 Task: Create in the project ByteRise and in the Backlog issue 'Develop a new feature to allow for virtual reality or augmented reality experiences' a child issue 'Integration with career development systems', and assign it to team member softage.2@softage.net. Create in the project ByteRise and in the Backlog issue 'Implement a new feature to allow for voice-based navigation and control of the system' a child issue 'Big data model interpretability and transparency remediation and testing', and assign it to team member softage.3@softage.net
Action: Mouse moved to (238, 69)
Screenshot: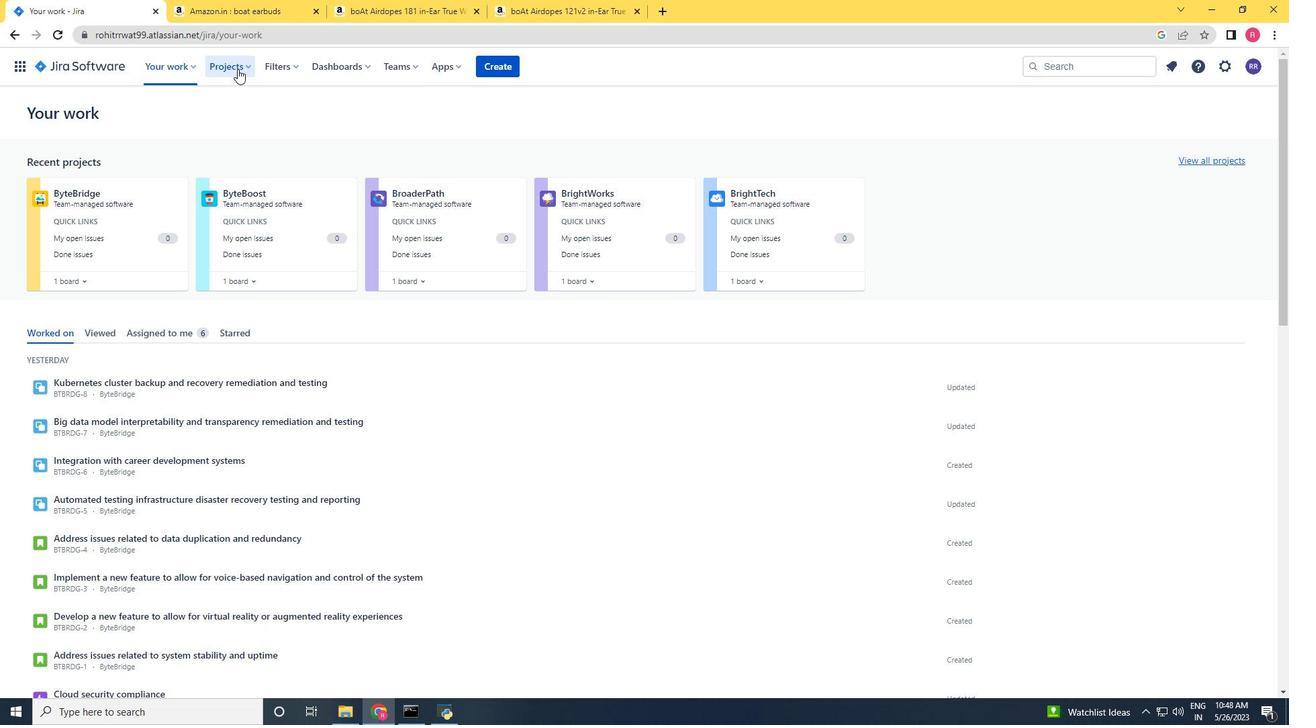 
Action: Mouse pressed left at (238, 69)
Screenshot: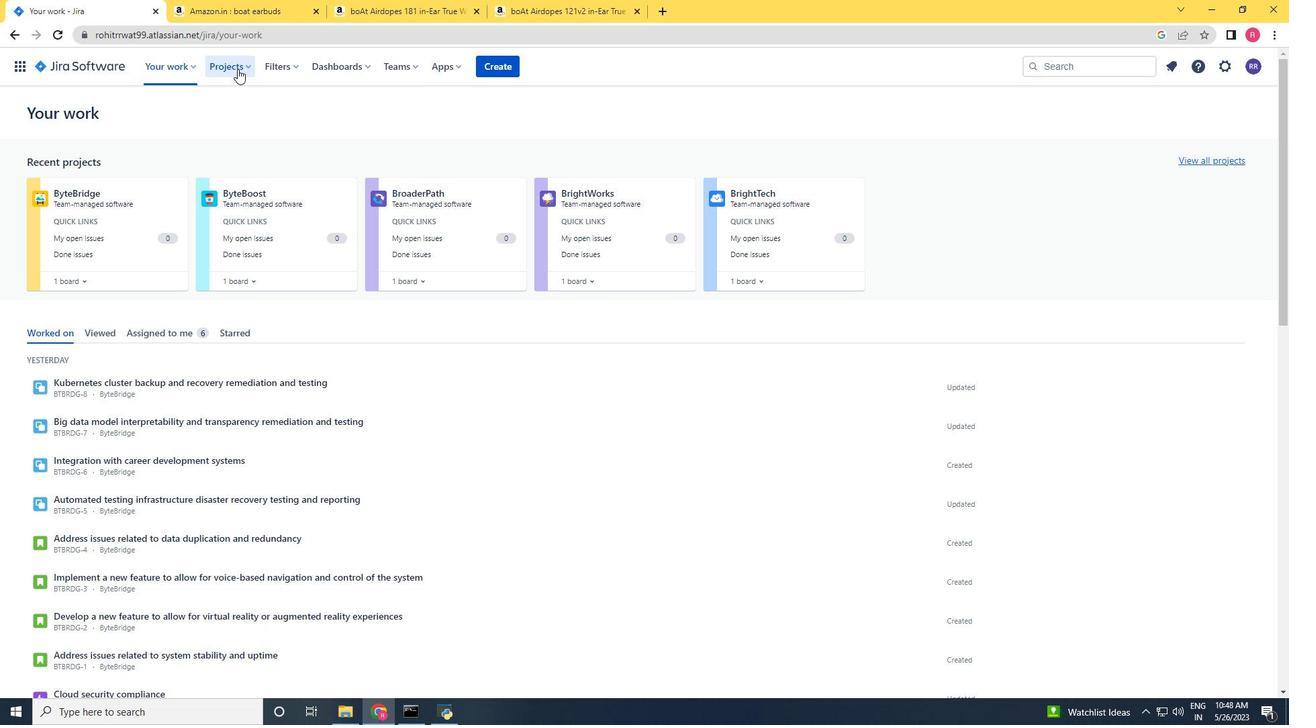 
Action: Mouse moved to (266, 136)
Screenshot: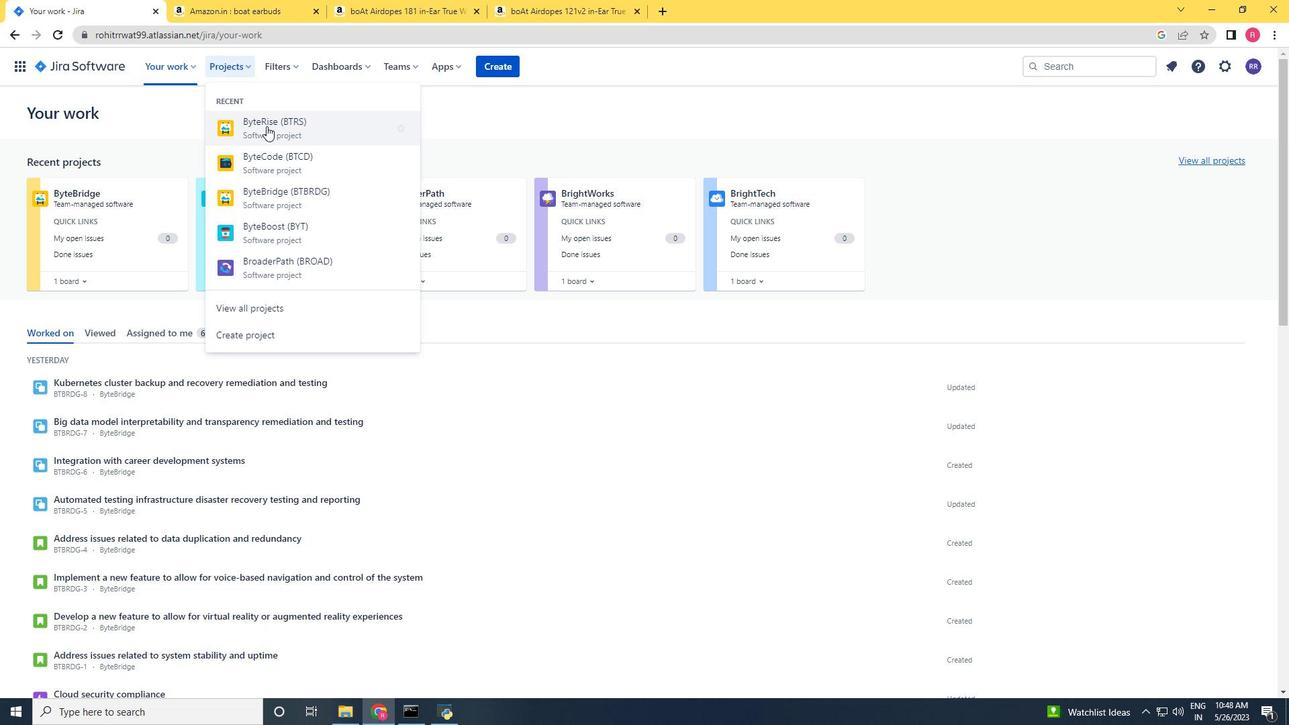 
Action: Mouse pressed left at (266, 136)
Screenshot: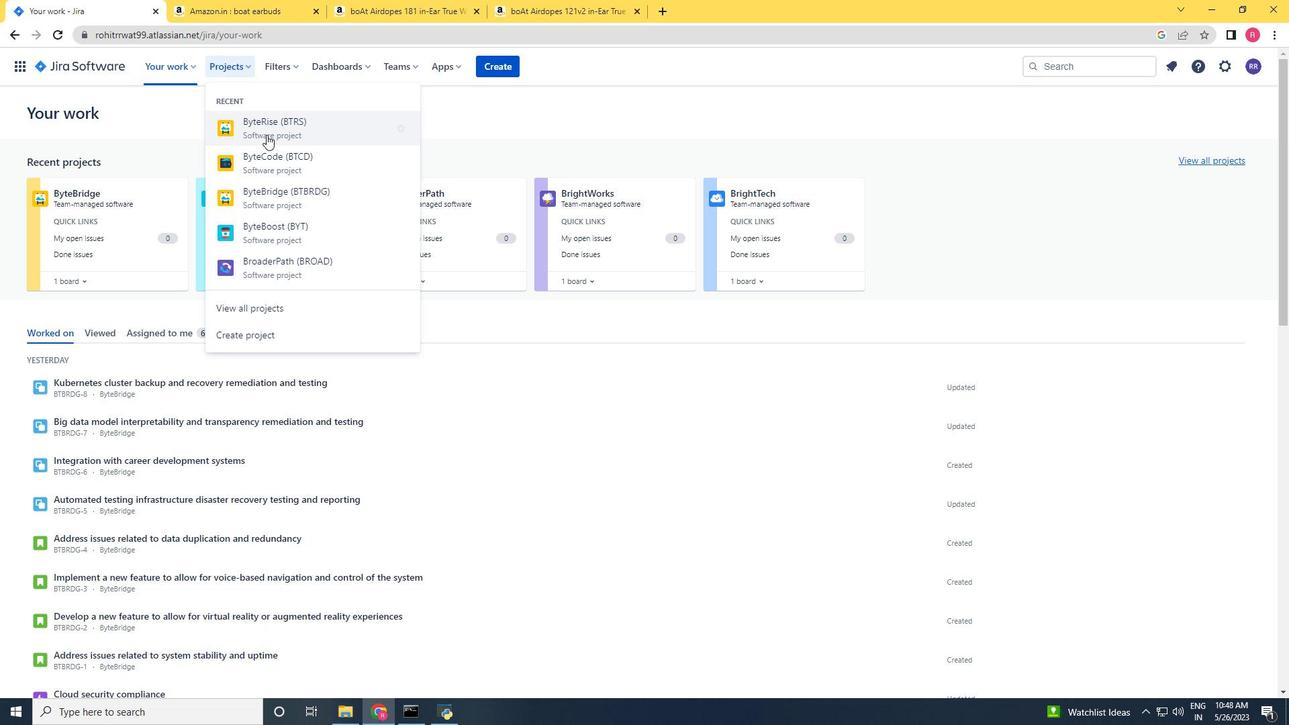 
Action: Mouse moved to (55, 211)
Screenshot: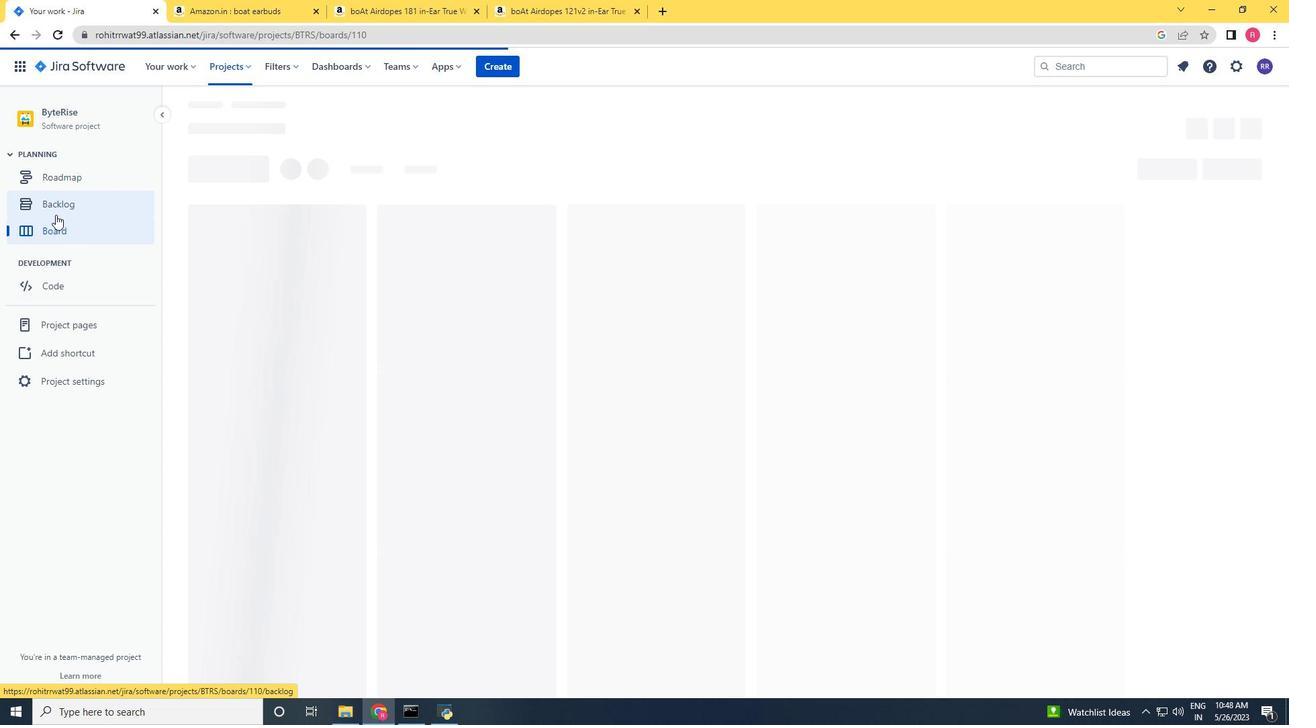 
Action: Mouse pressed left at (55, 211)
Screenshot: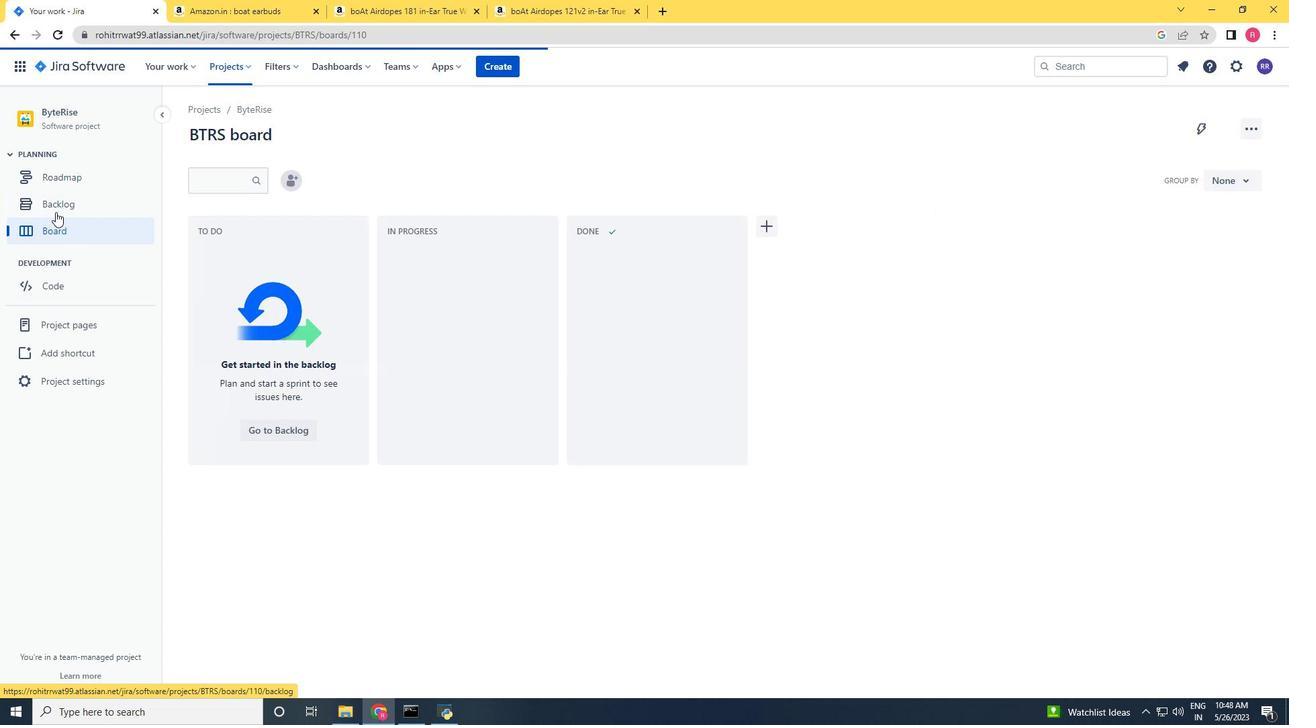 
Action: Mouse moved to (839, 358)
Screenshot: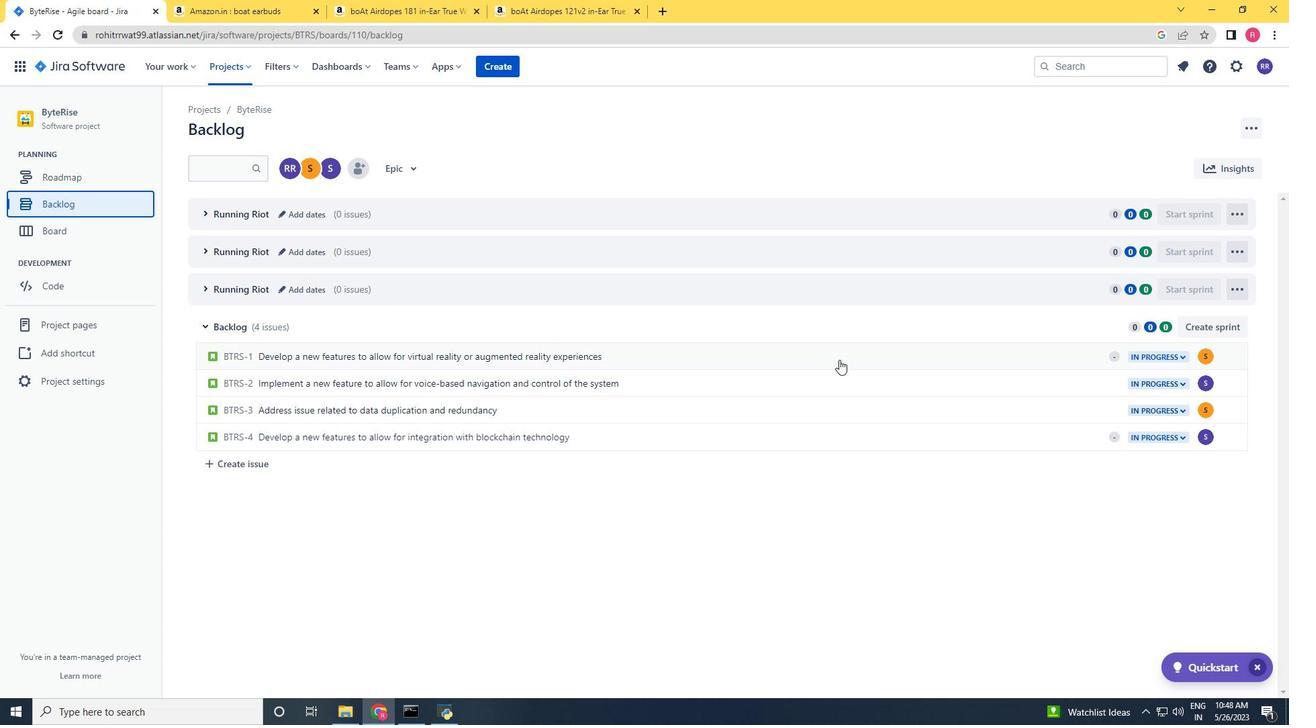 
Action: Mouse pressed left at (839, 358)
Screenshot: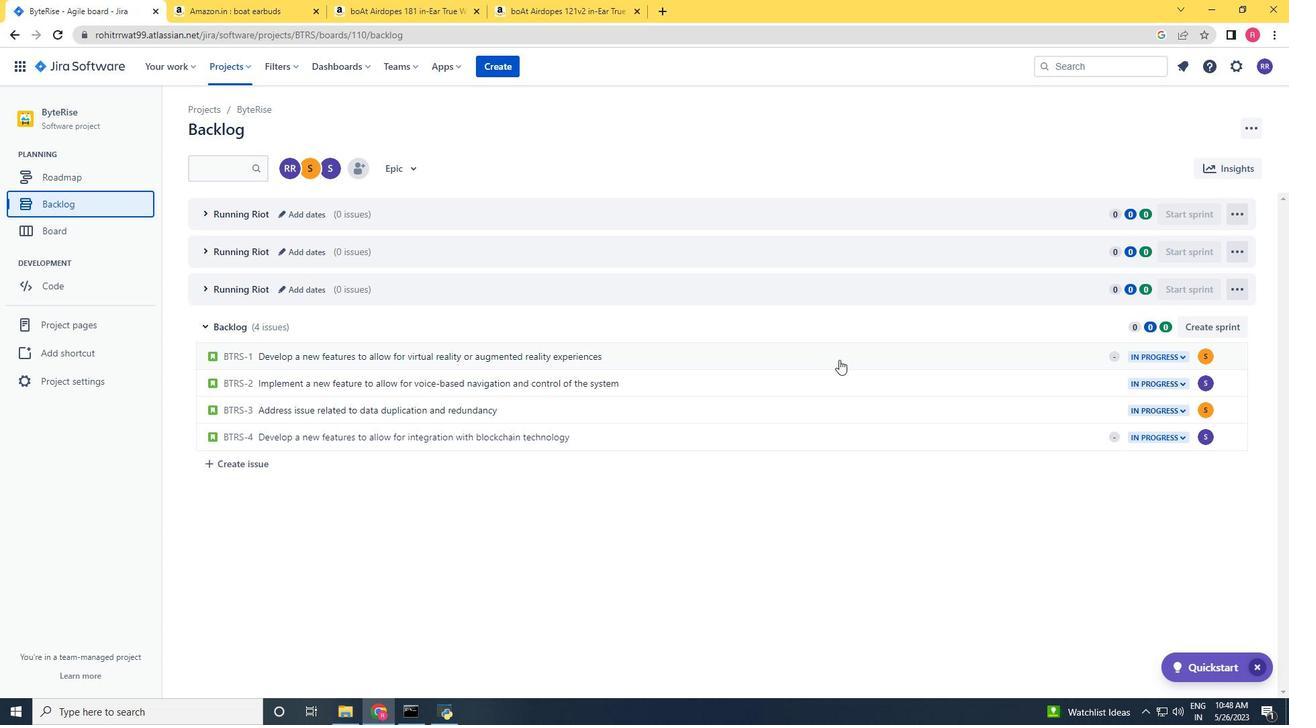 
Action: Mouse moved to (1052, 303)
Screenshot: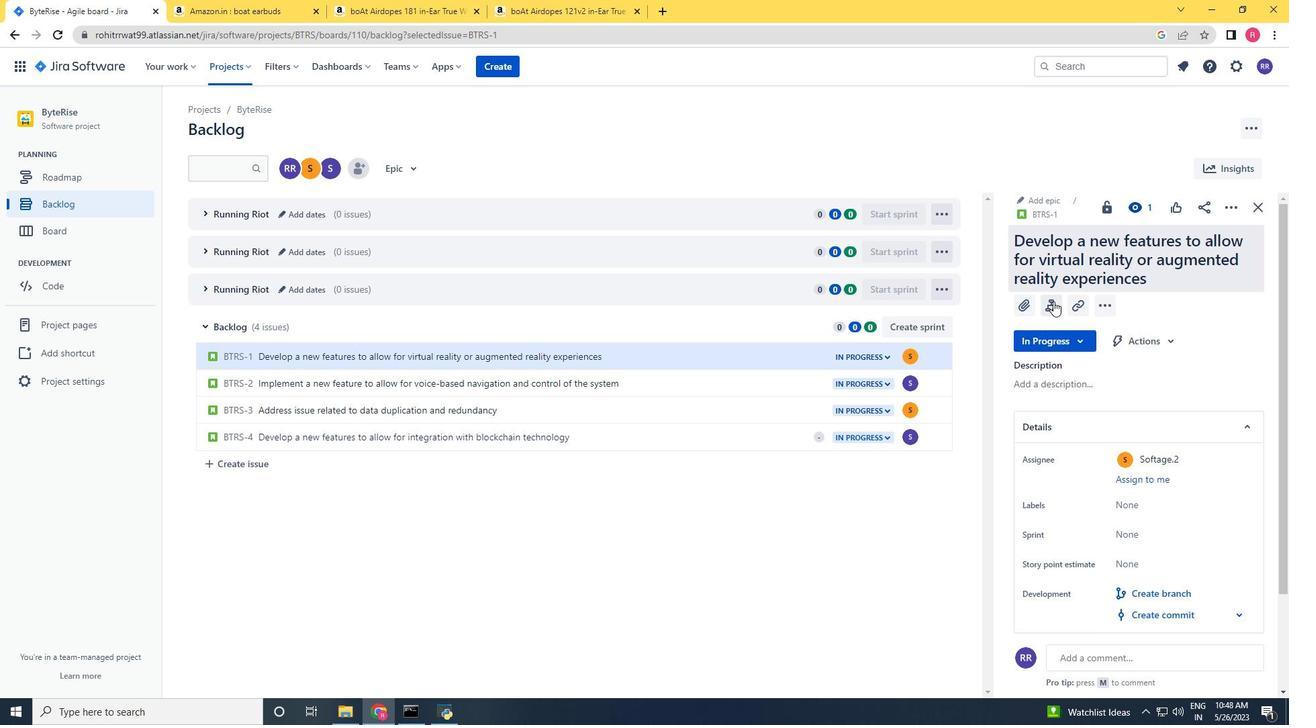 
Action: Mouse pressed left at (1052, 303)
Screenshot: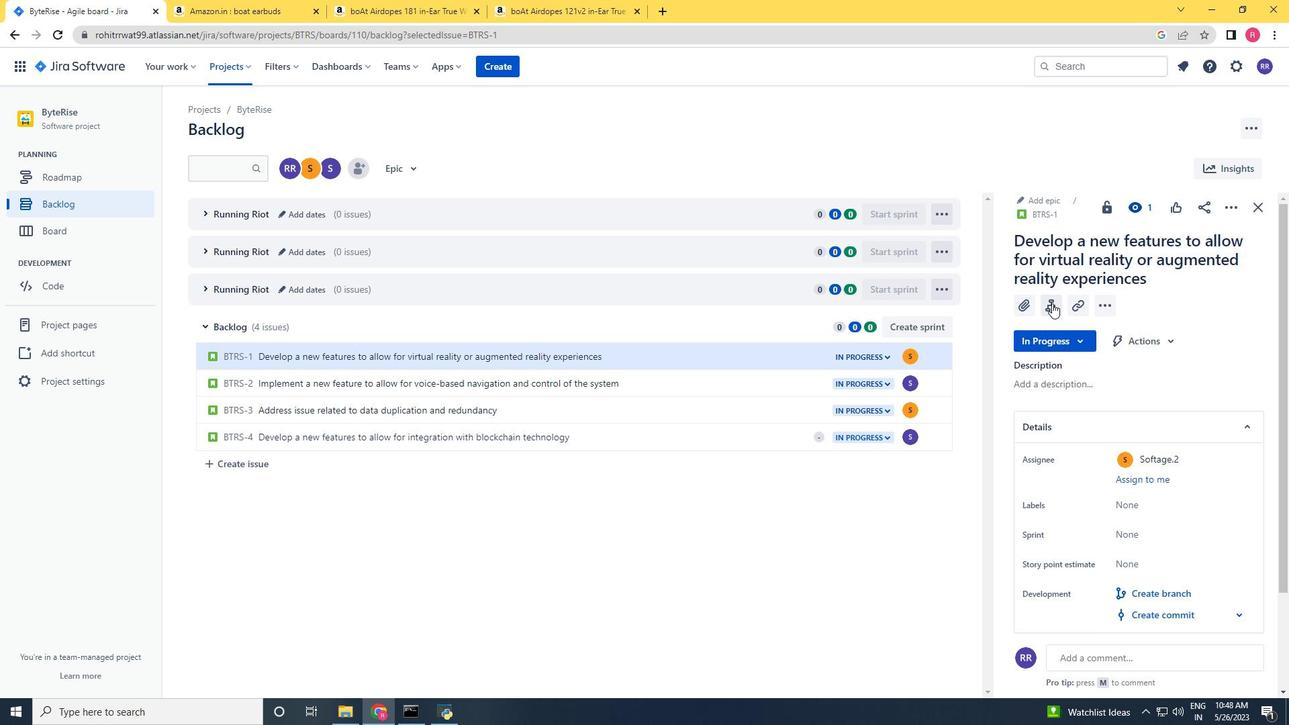 
Action: Mouse moved to (1056, 437)
Screenshot: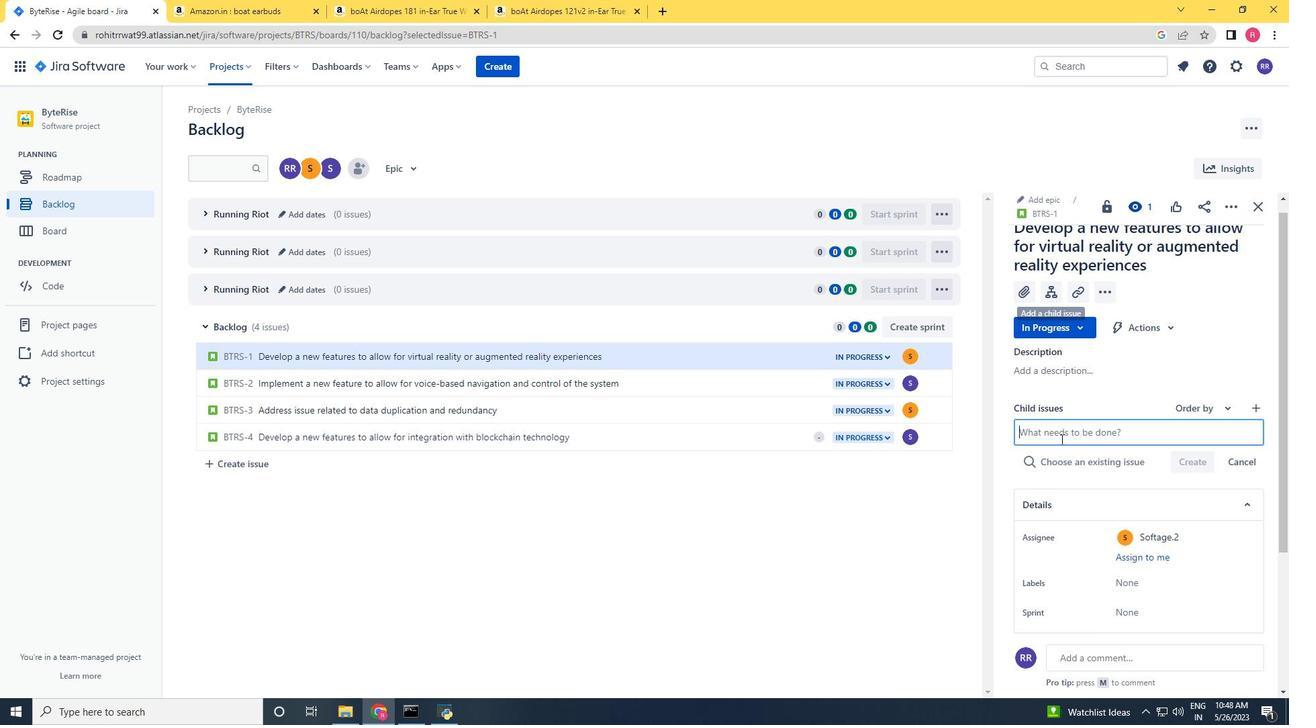 
Action: Key pressed <Key.shift>Integration<Key.backspace>n<Key.space>with<Key.space>career<Key.space>development<Key.space>system<Key.space><Key.backspace>s<Key.enter>
Screenshot: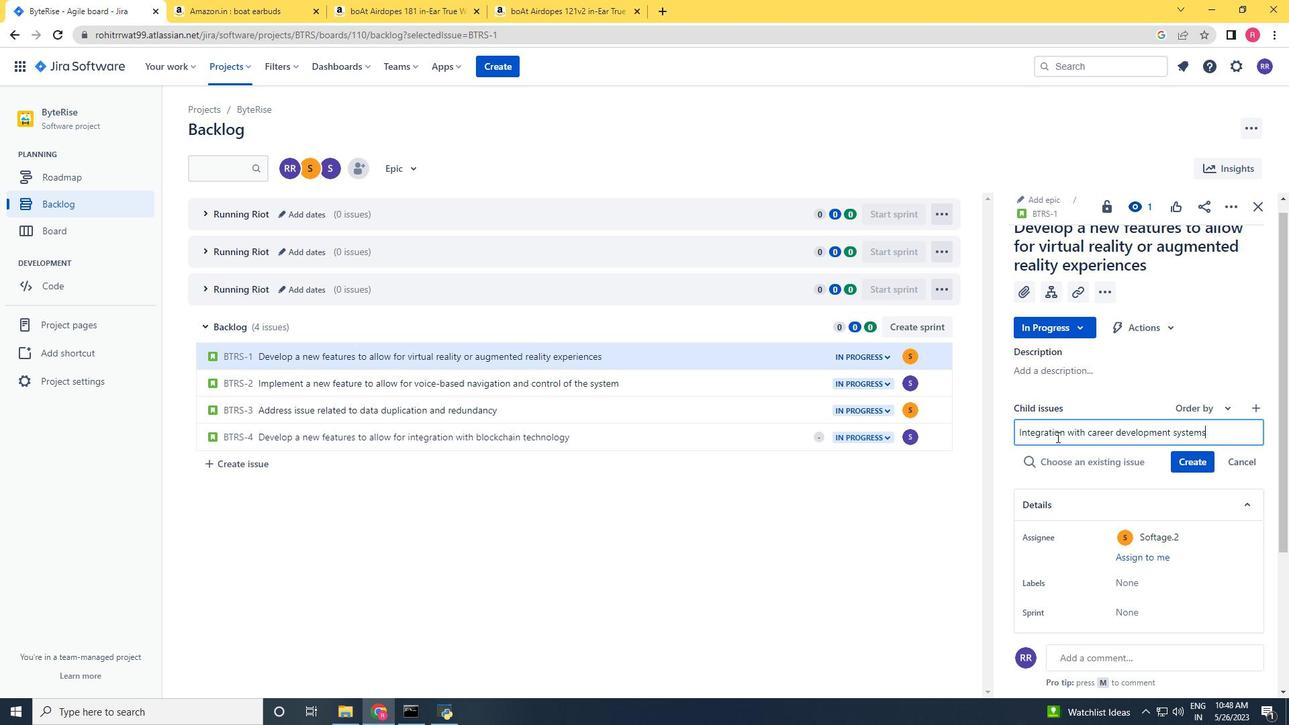 
Action: Mouse moved to (768, 388)
Screenshot: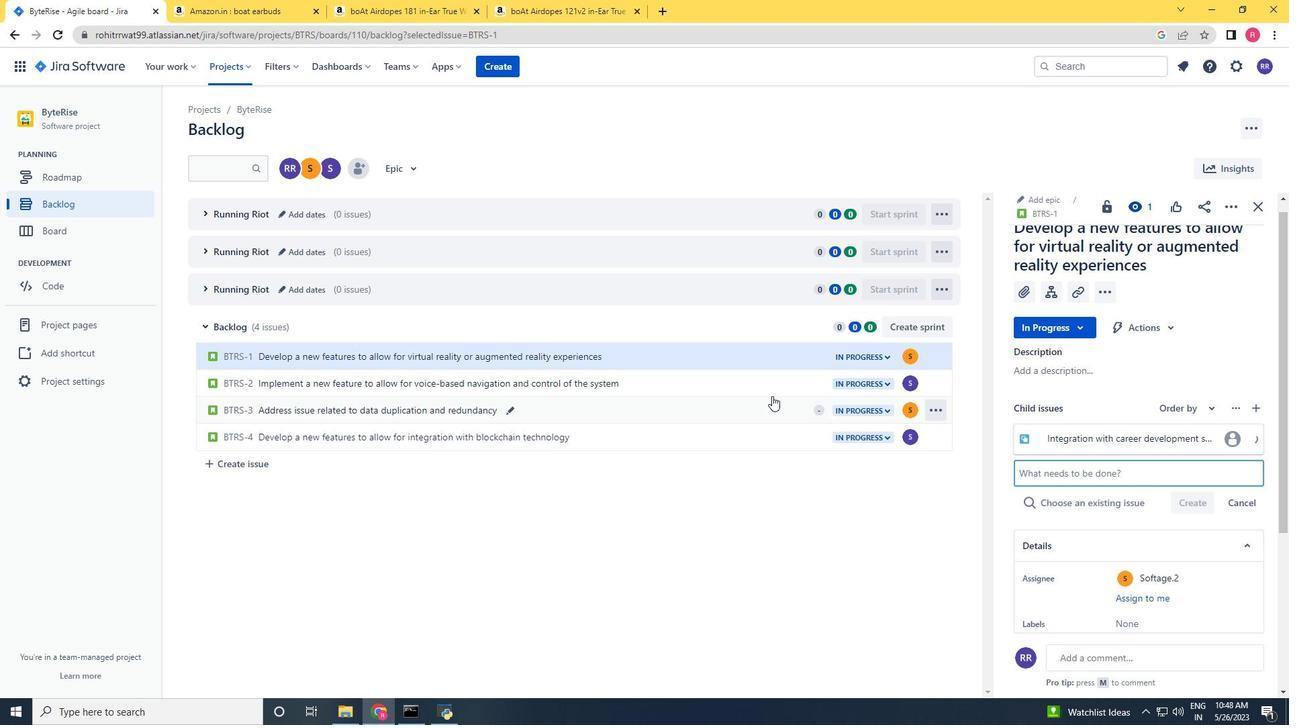 
Action: Mouse pressed left at (768, 388)
Screenshot: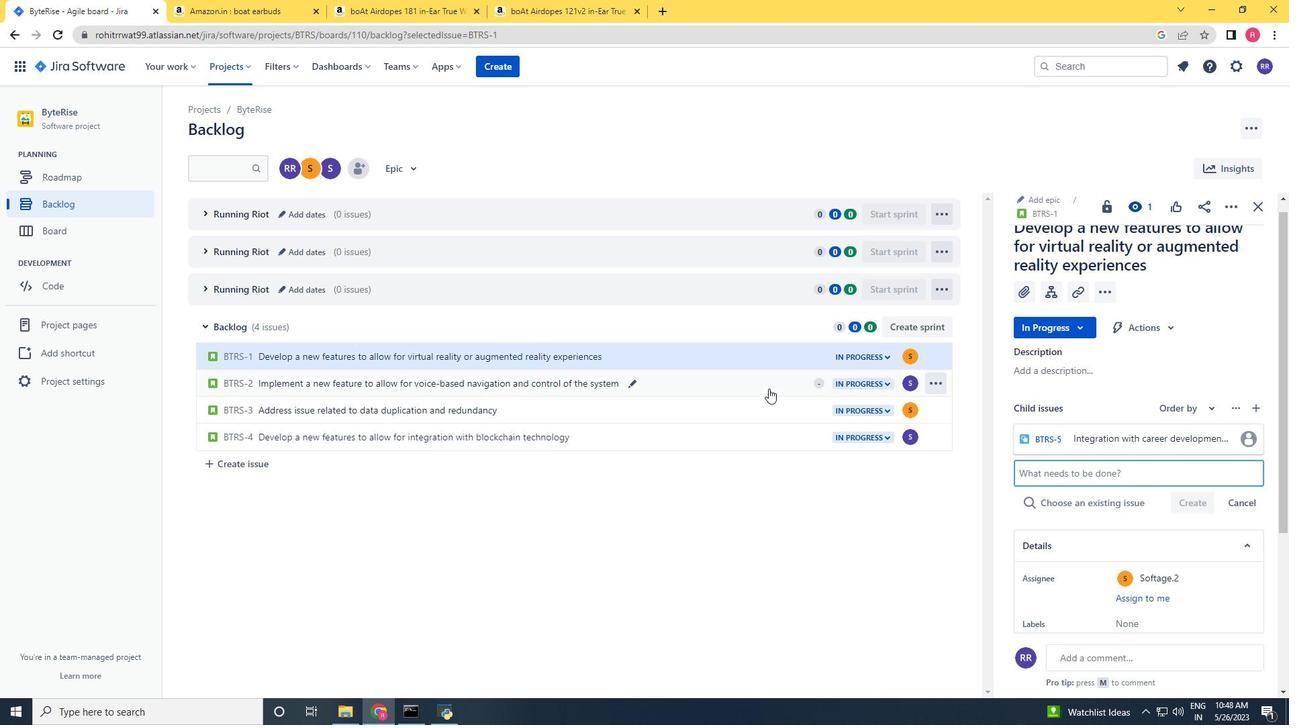 
Action: Mouse moved to (1049, 304)
Screenshot: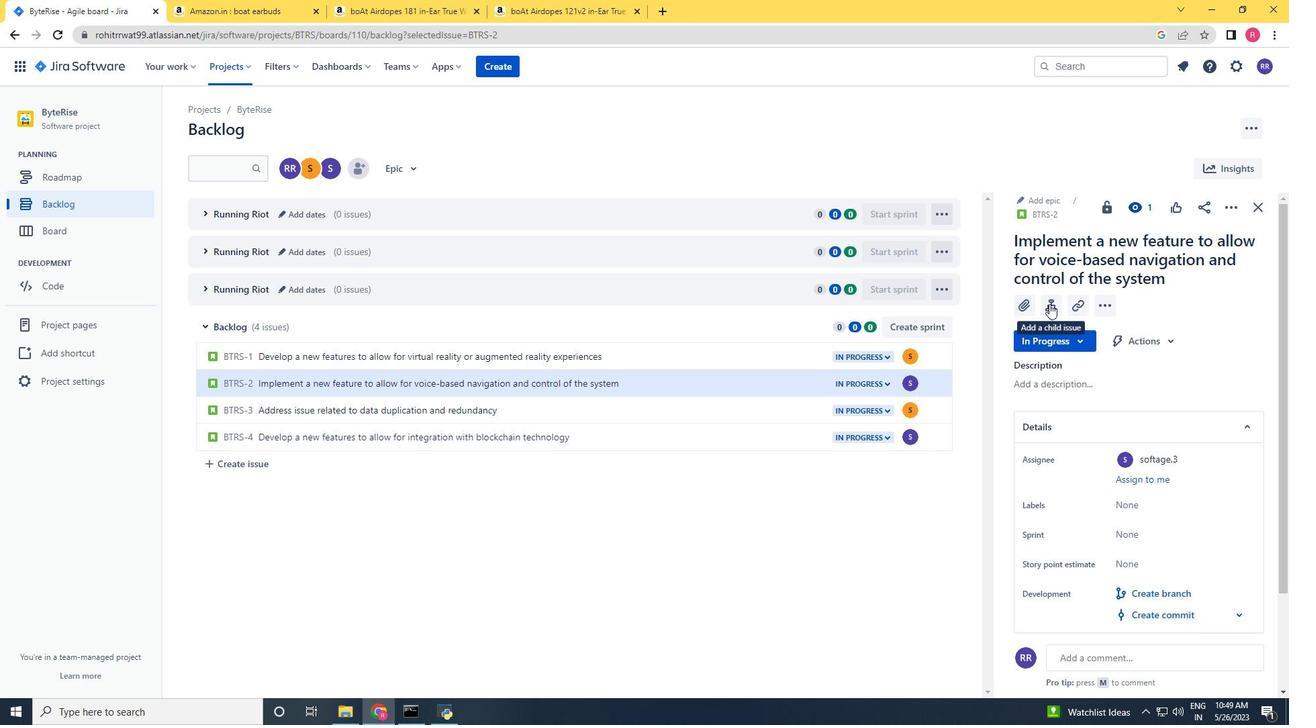 
Action: Mouse pressed left at (1049, 304)
Screenshot: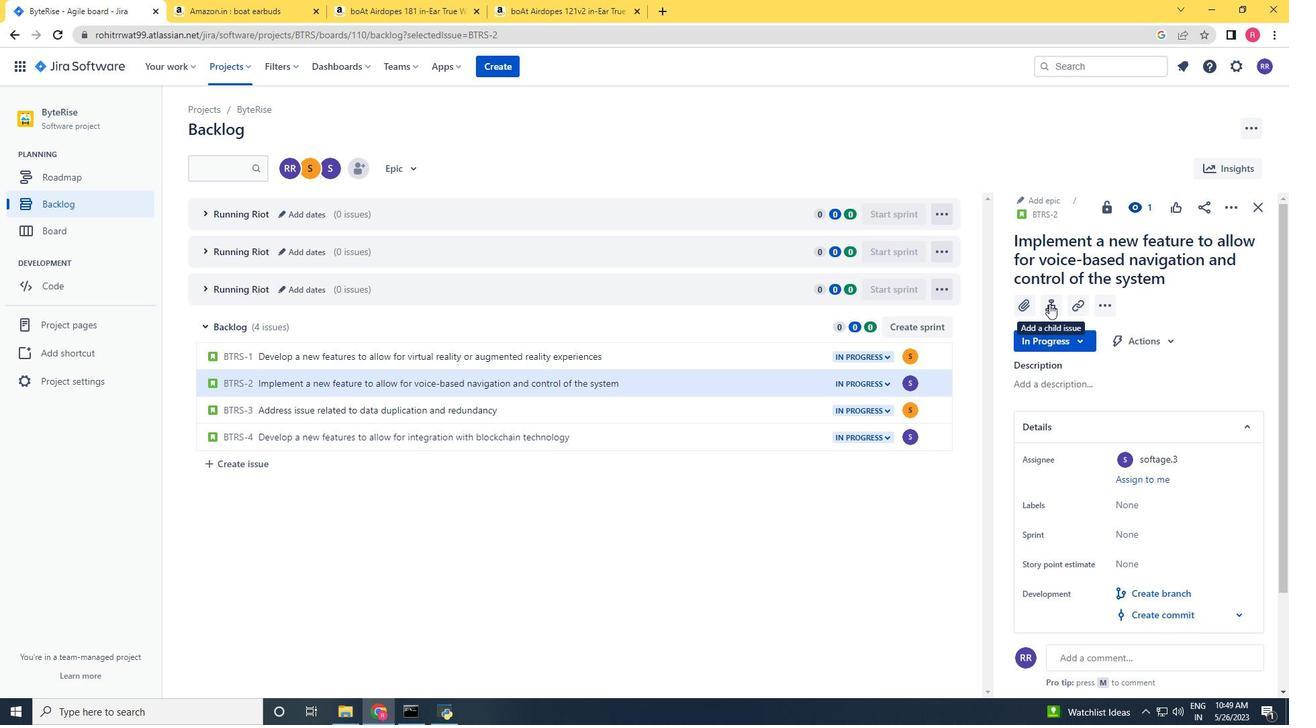 
Action: Key pressed <Key.shift>Big<Key.space>data<Key.space>model<Key.space>interpretability<Key.space>and<Key.space>transparency<Key.space>remediation<Key.space>and<Key.space>testing<Key.space><Key.enter>
Screenshot: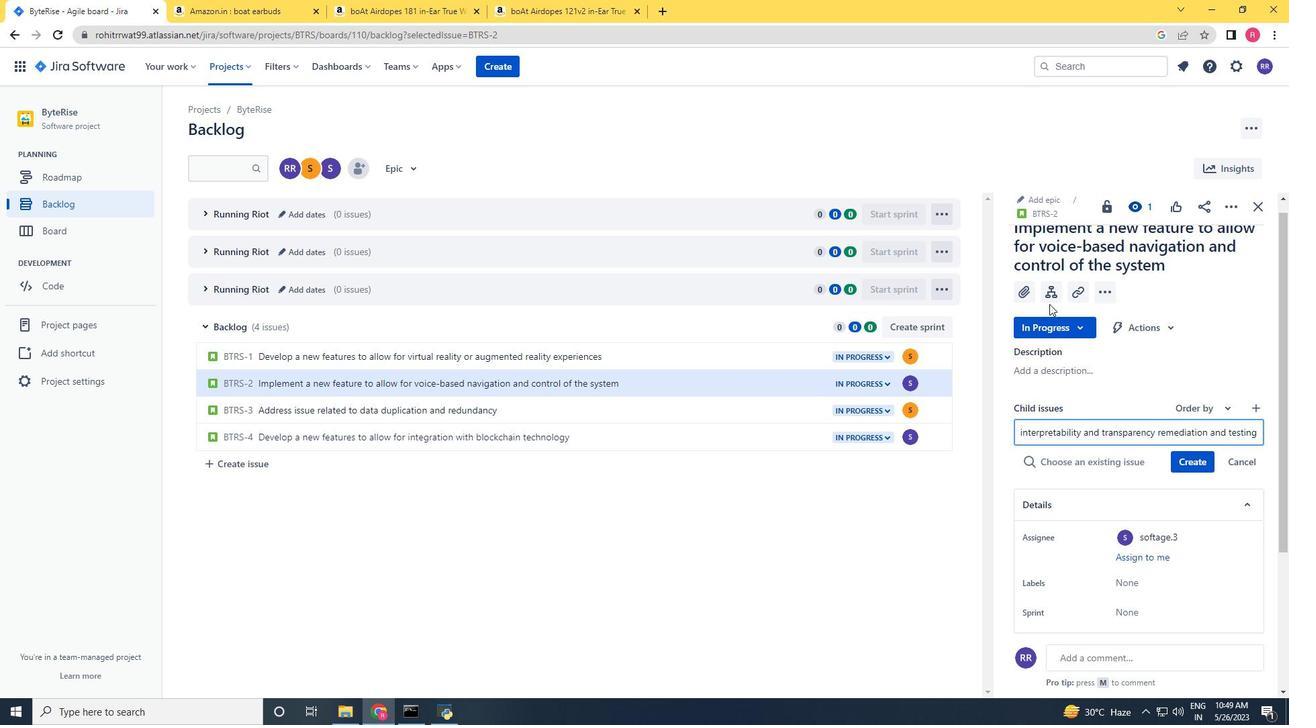 
Action: Mouse moved to (1205, 444)
Screenshot: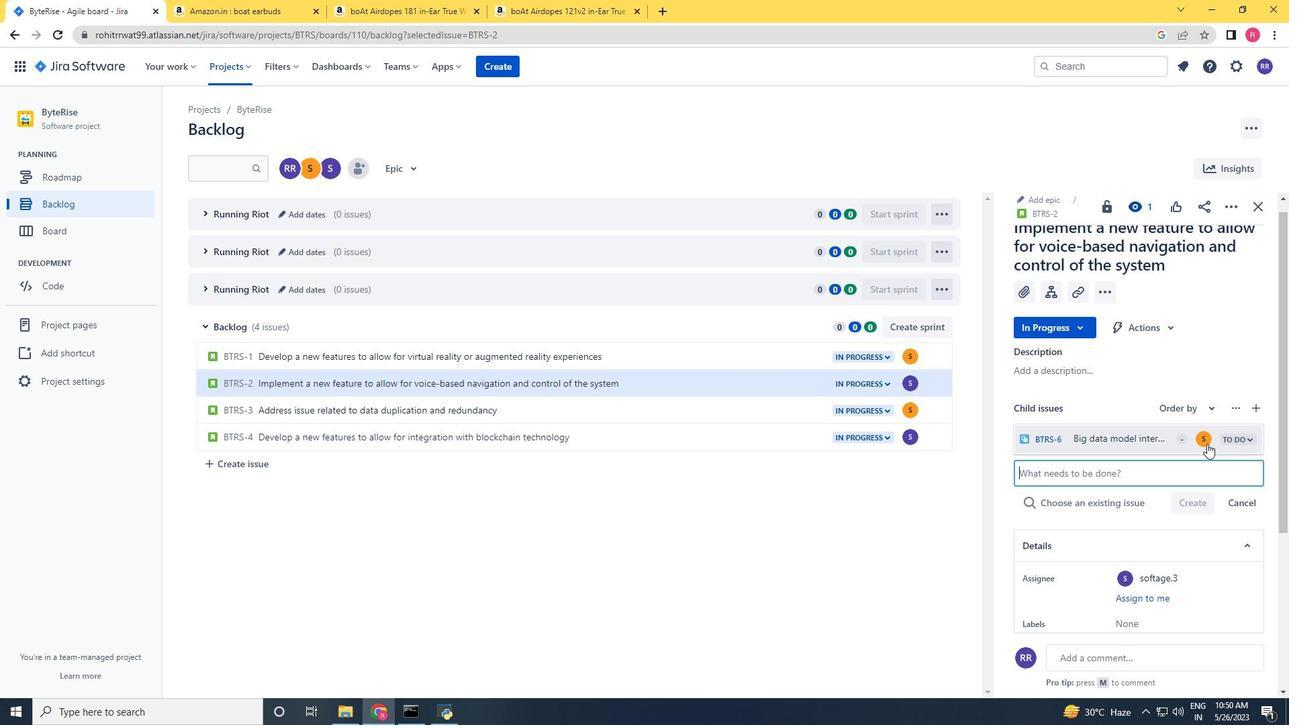 
Action: Mouse pressed left at (1205, 444)
Screenshot: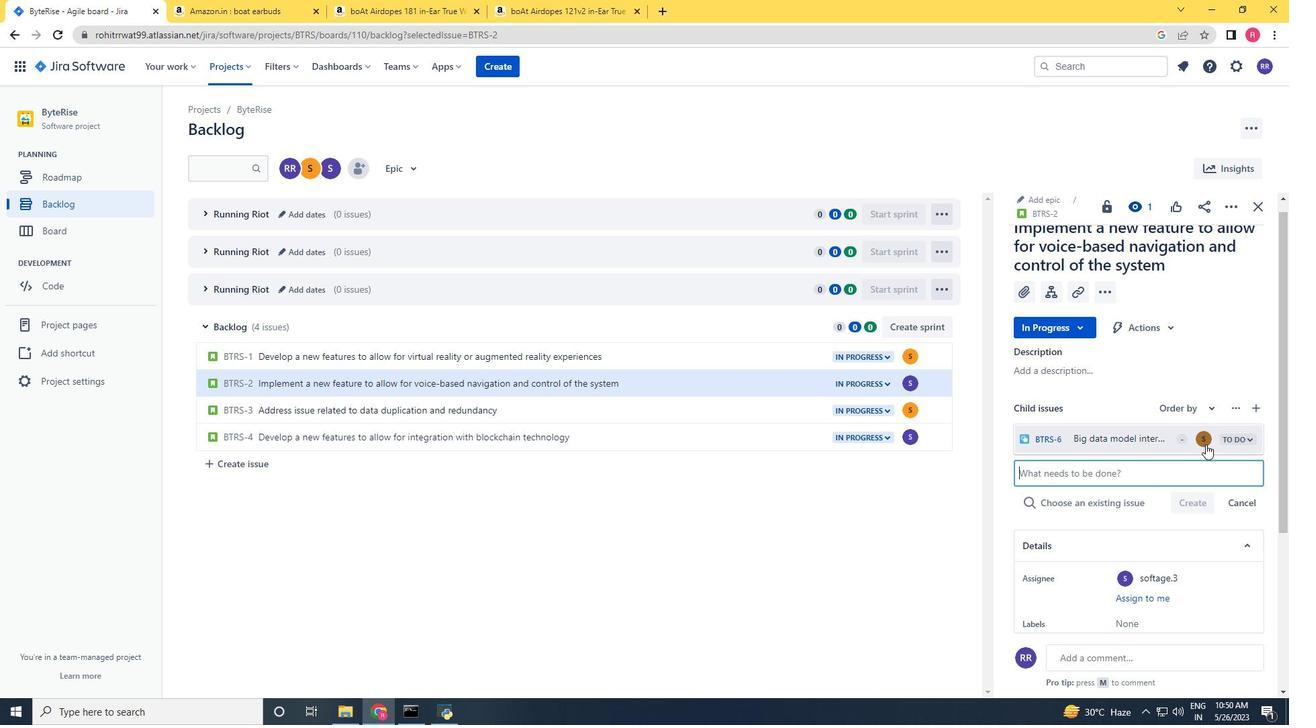 
Action: Key pressed softage.3<Key.shift>@softage.net
Screenshot: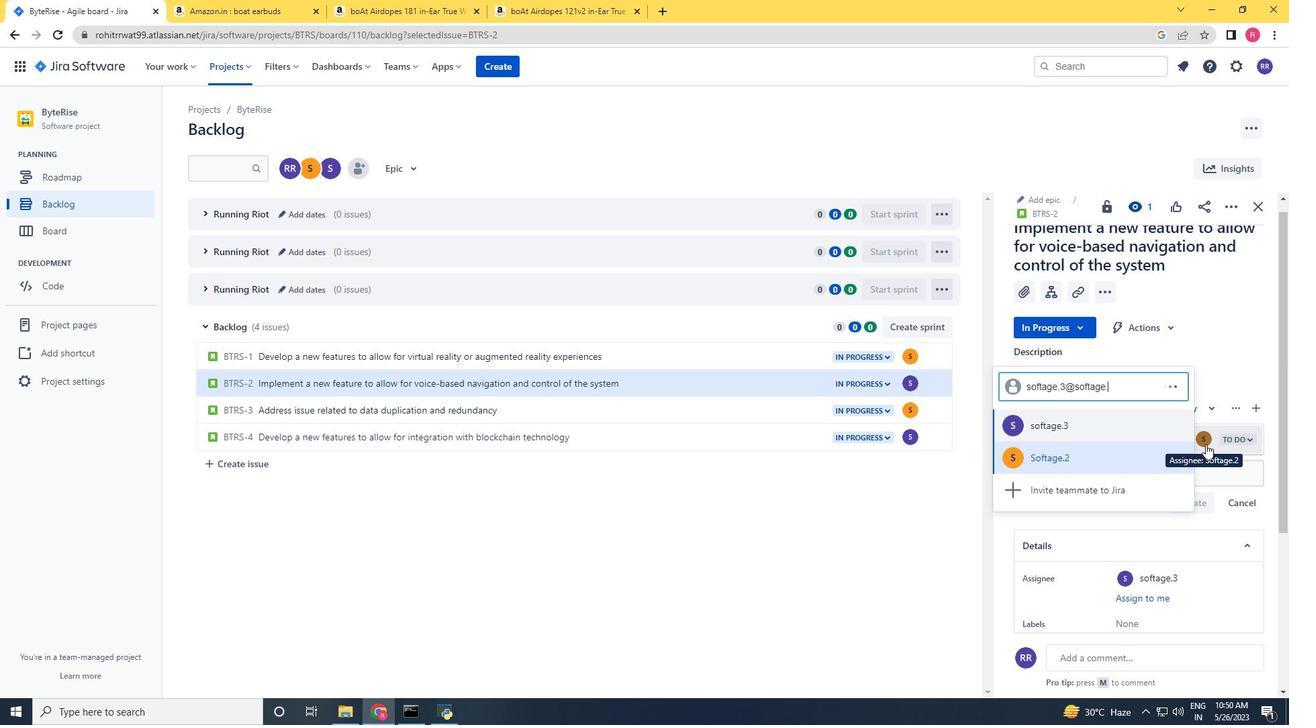 
Action: Mouse moved to (1081, 441)
Screenshot: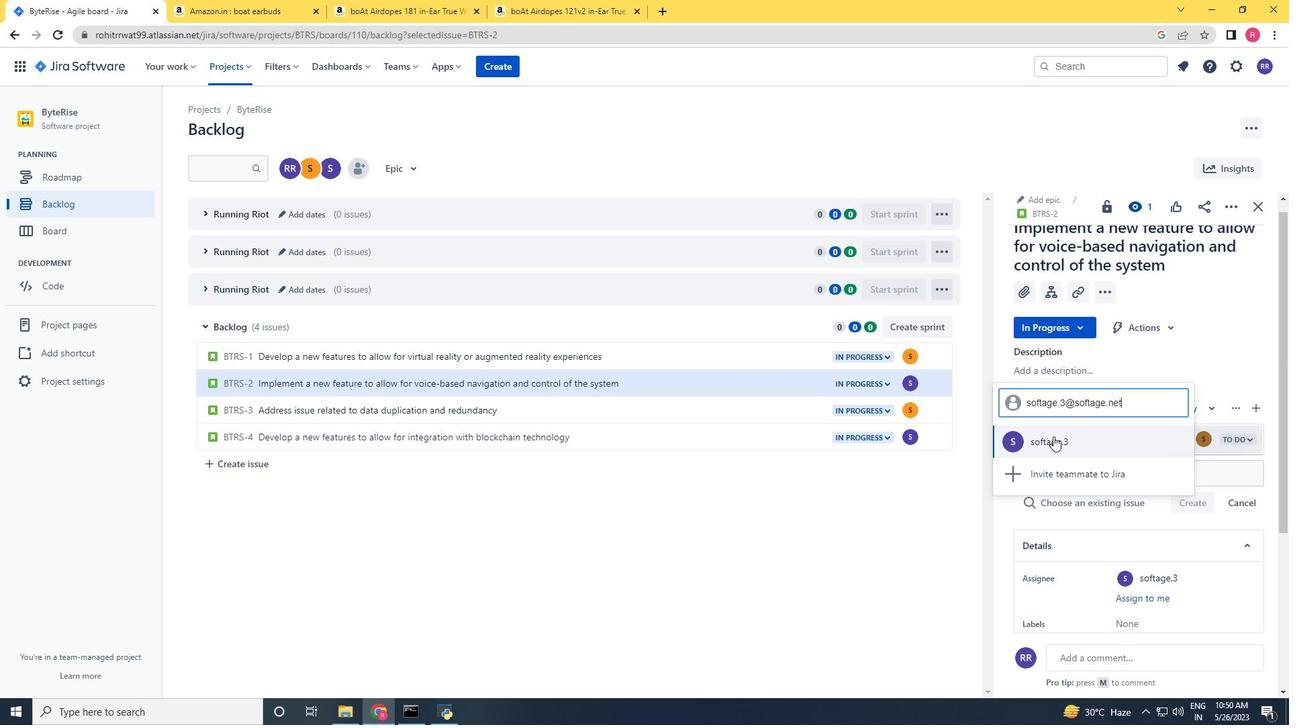 
Action: Mouse pressed left at (1081, 441)
Screenshot: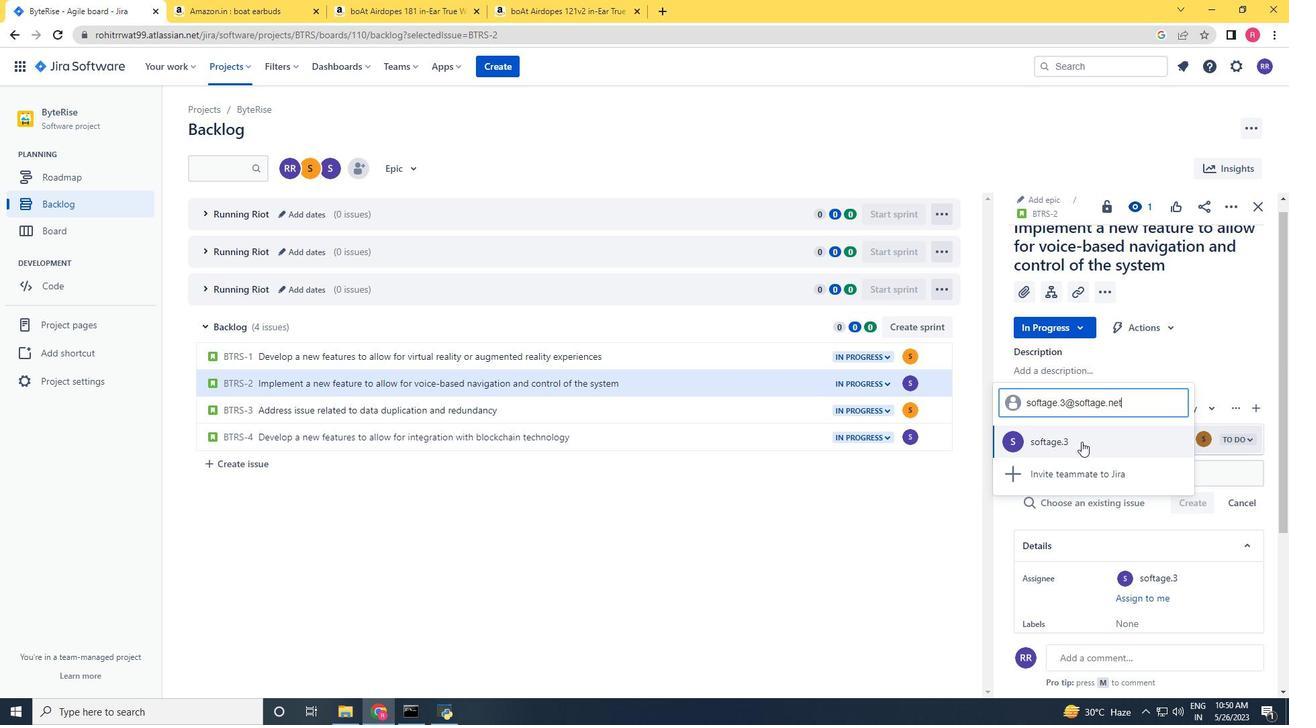 
Action: Mouse moved to (902, 548)
Screenshot: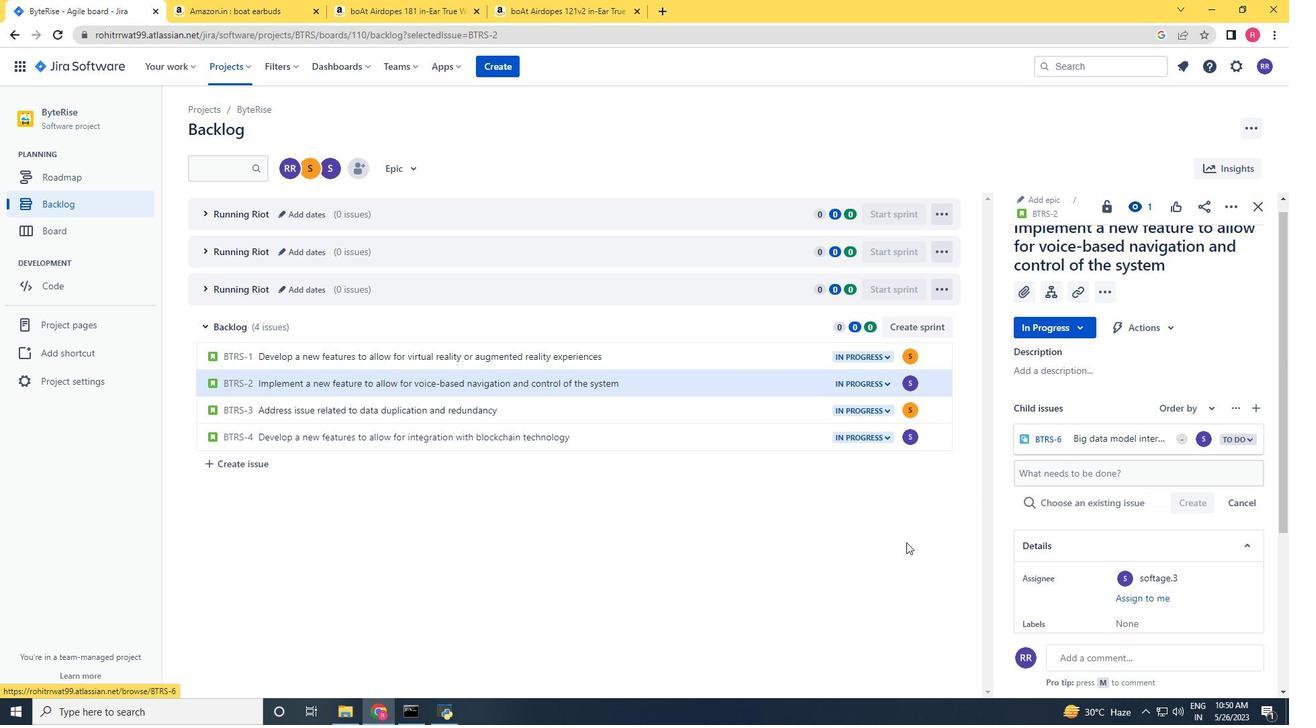
